Task: Find and review the email from 'Shivani Mehra' in the 'Deleted Items' or 'Archive' folder.
Action: Mouse moved to (80, 245)
Screenshot: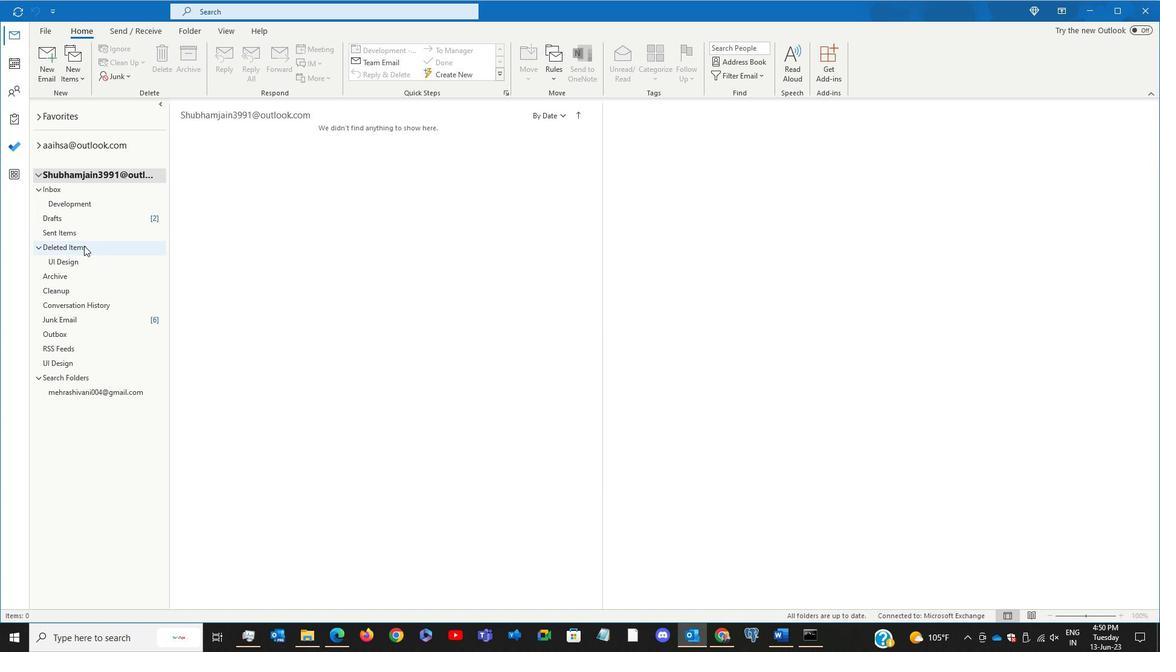 
Action: Mouse pressed left at (80, 245)
Screenshot: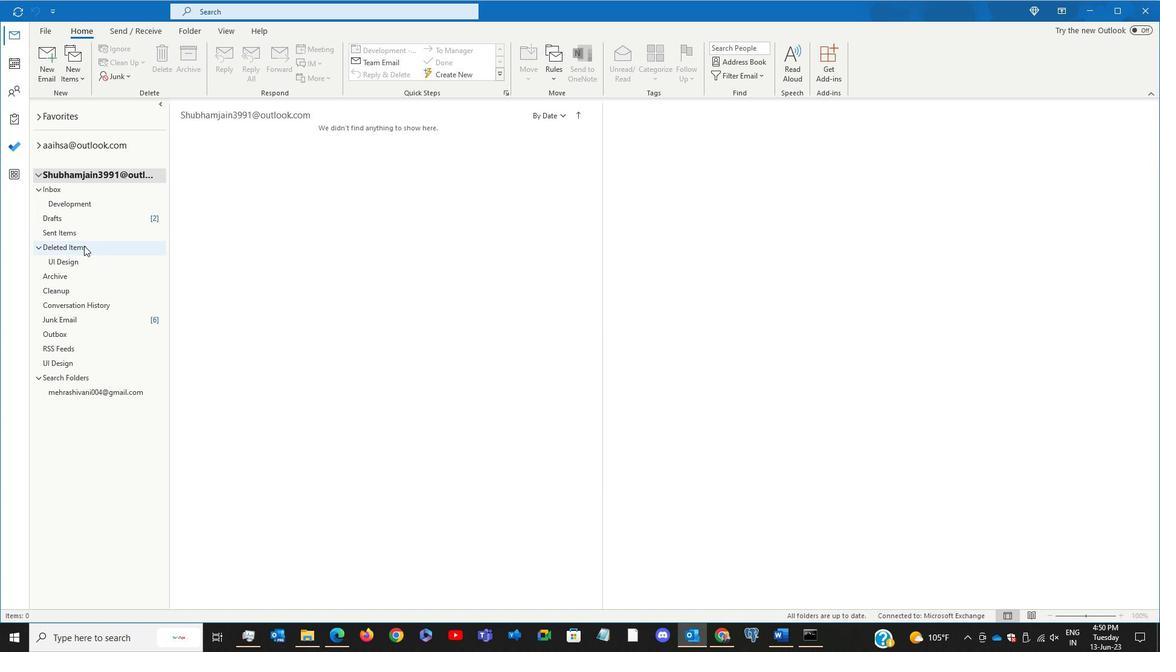
Action: Mouse moved to (204, 65)
Screenshot: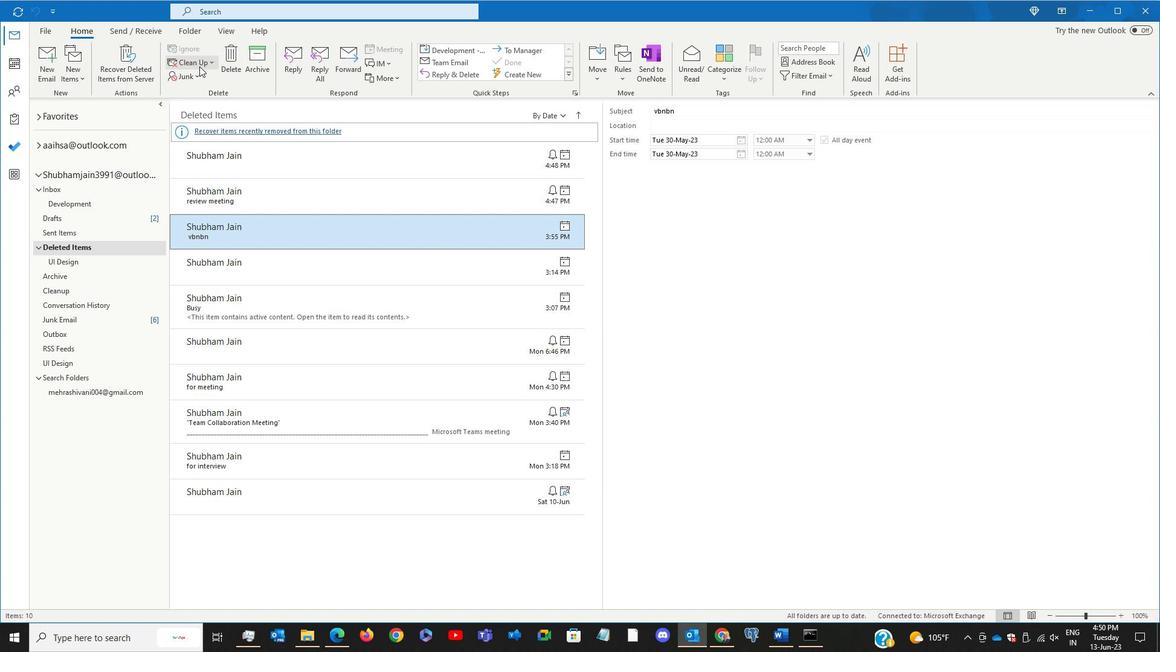 
Action: Mouse pressed left at (204, 65)
Screenshot: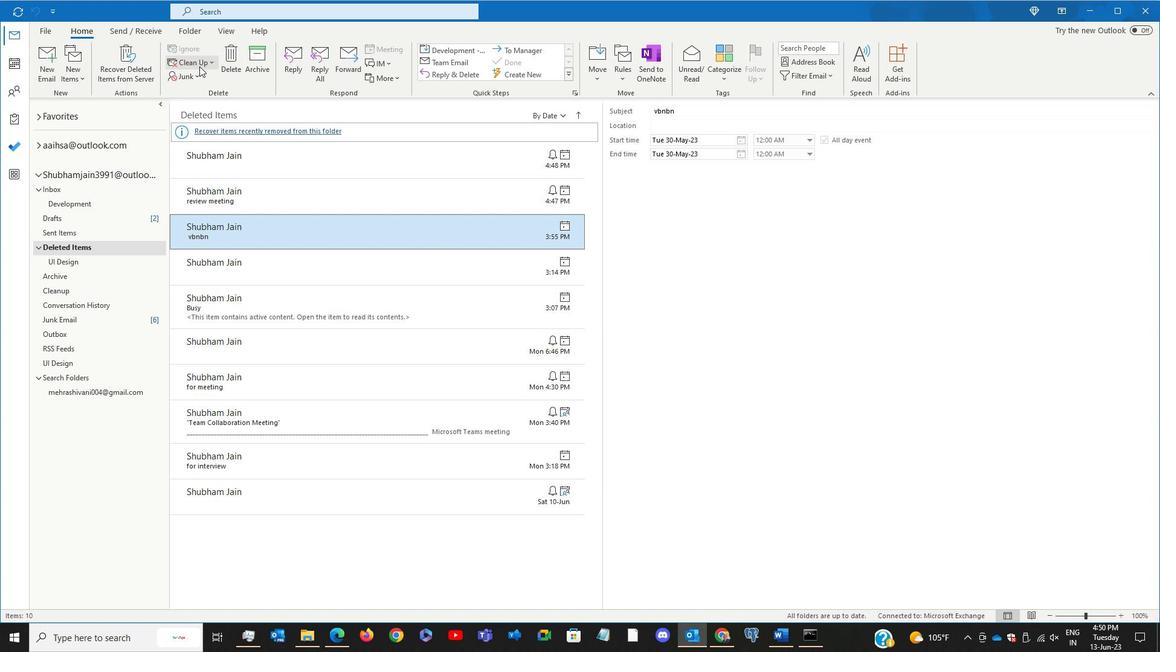 
Action: Mouse moved to (227, 112)
Screenshot: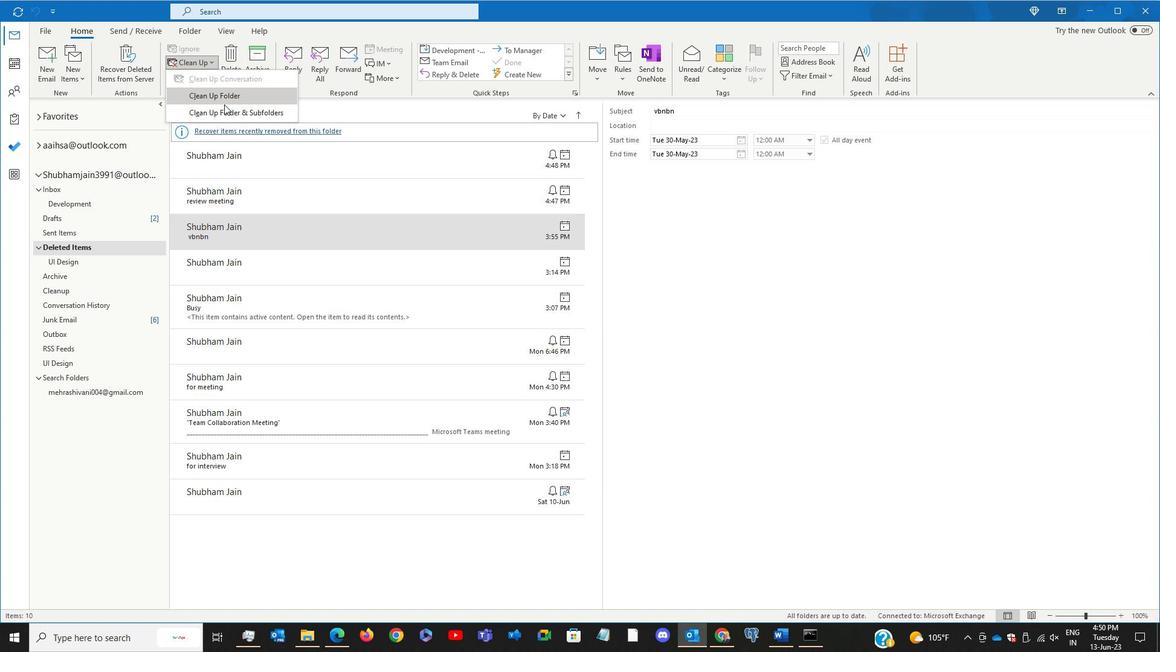 
Action: Mouse pressed left at (227, 112)
Screenshot: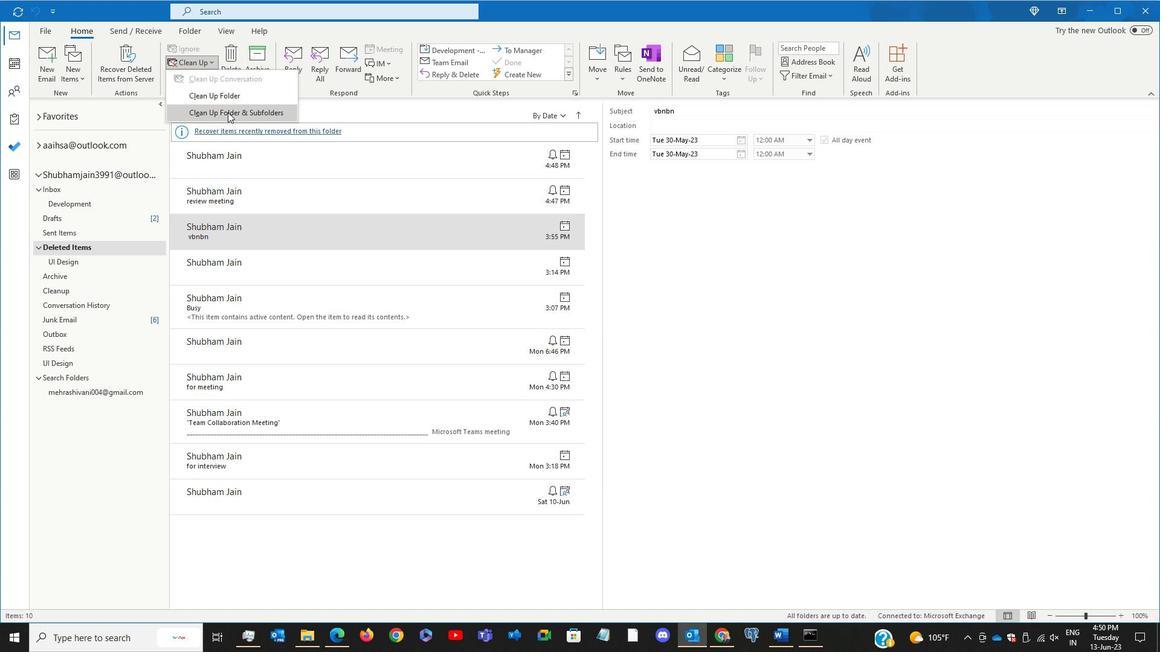 
Action: Mouse moved to (560, 338)
Screenshot: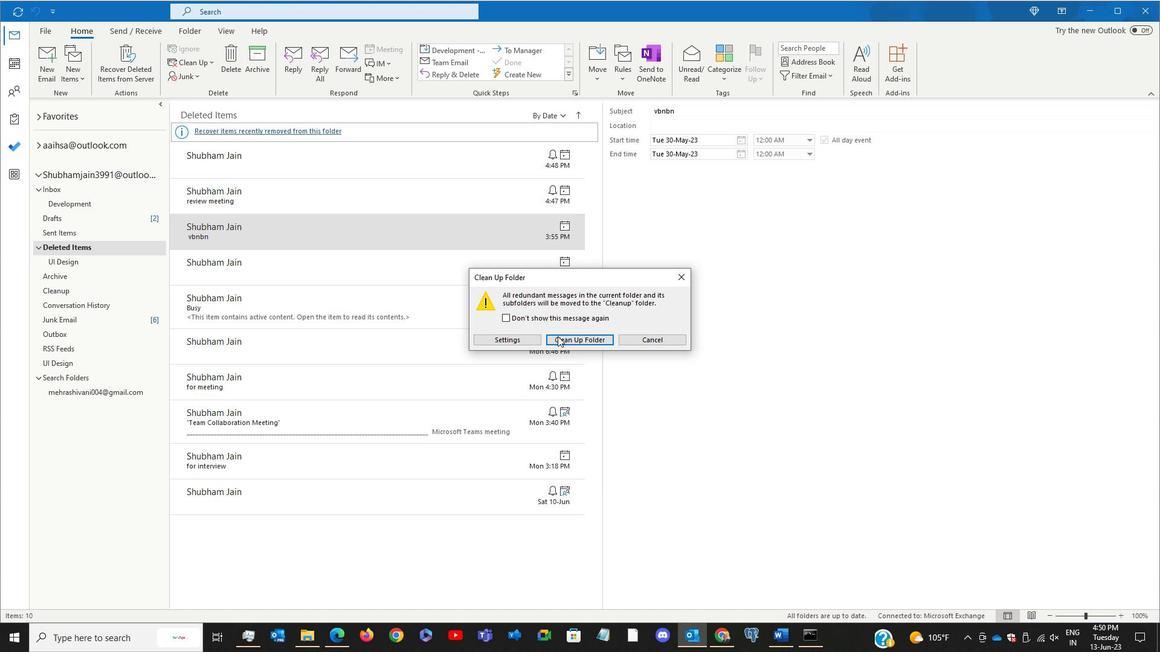 
Action: Mouse pressed left at (560, 338)
Screenshot: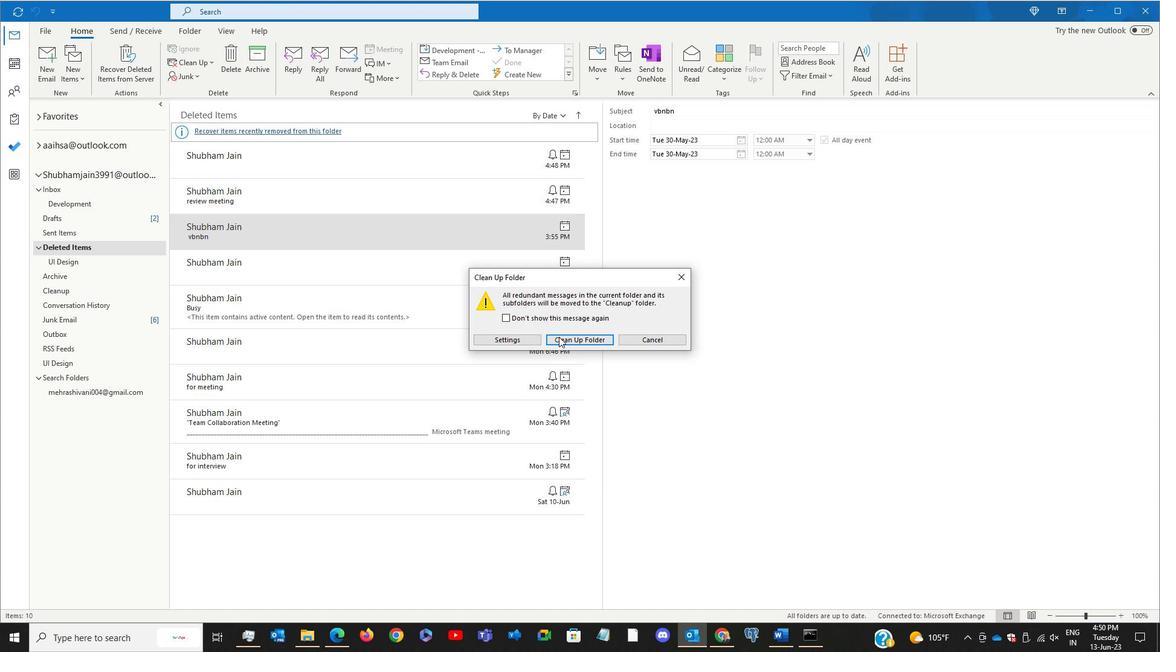 
Action: Mouse moved to (63, 278)
Screenshot: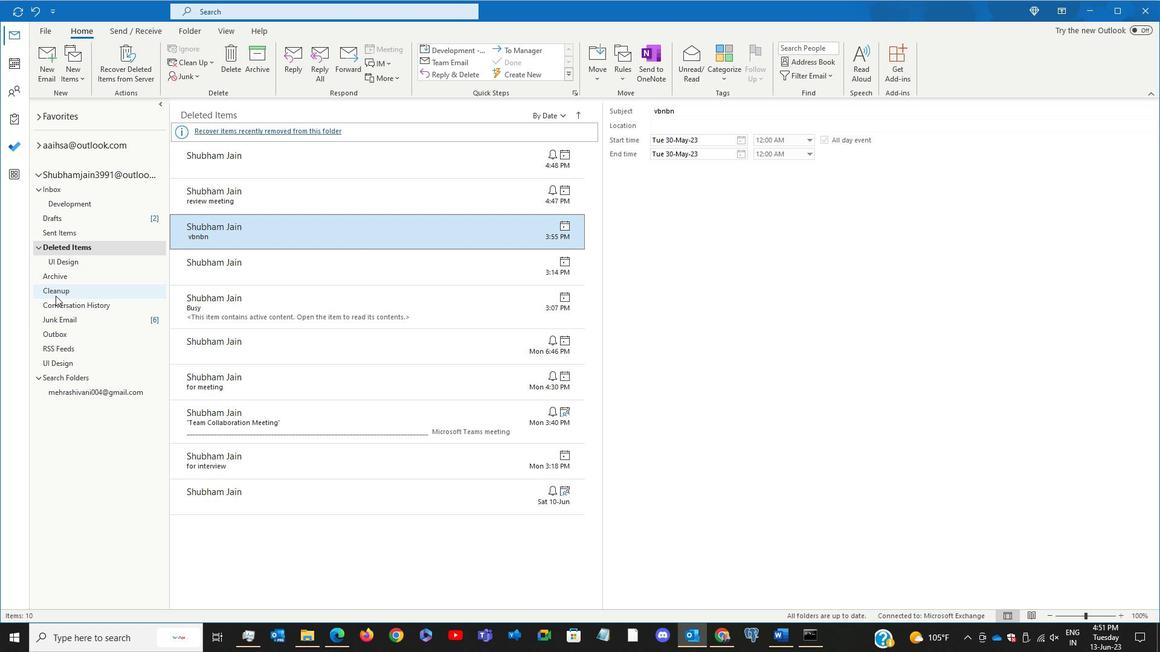 
Action: Mouse pressed left at (63, 278)
Screenshot: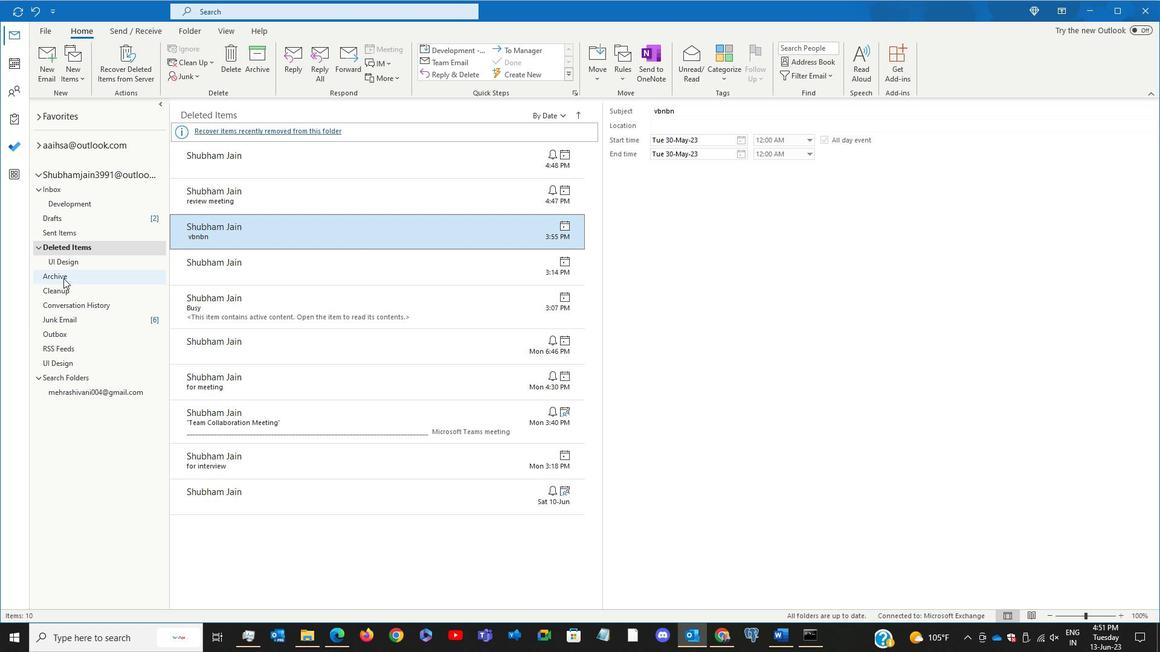 
Action: Mouse moved to (250, 157)
Screenshot: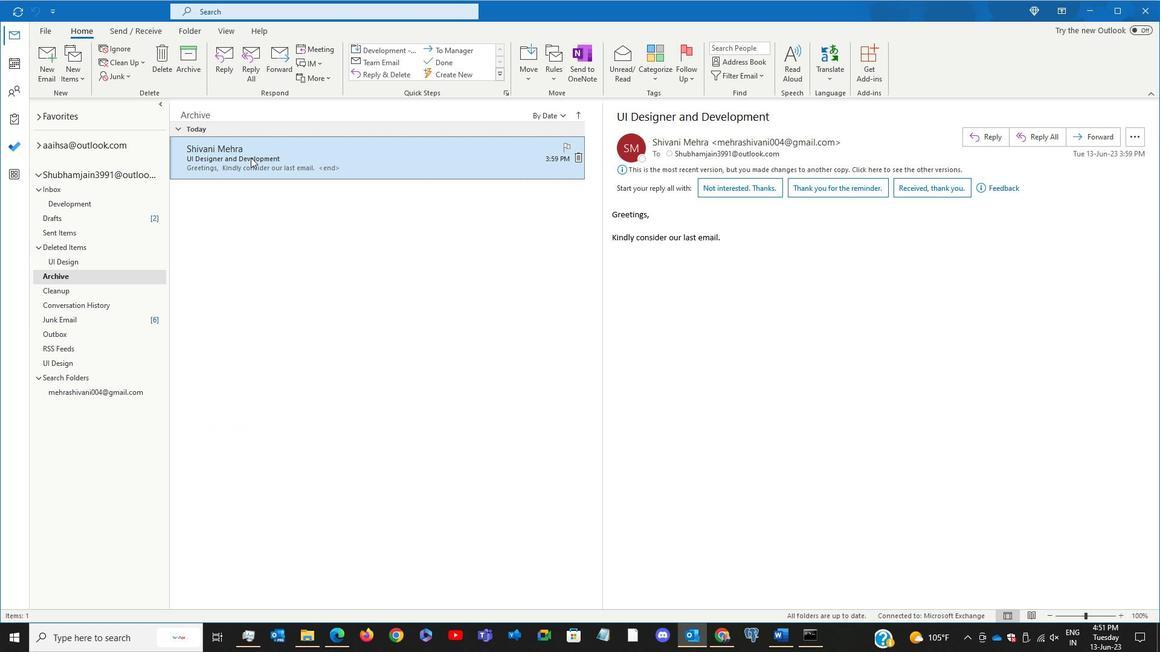 
Action: Mouse pressed left at (250, 157)
Screenshot: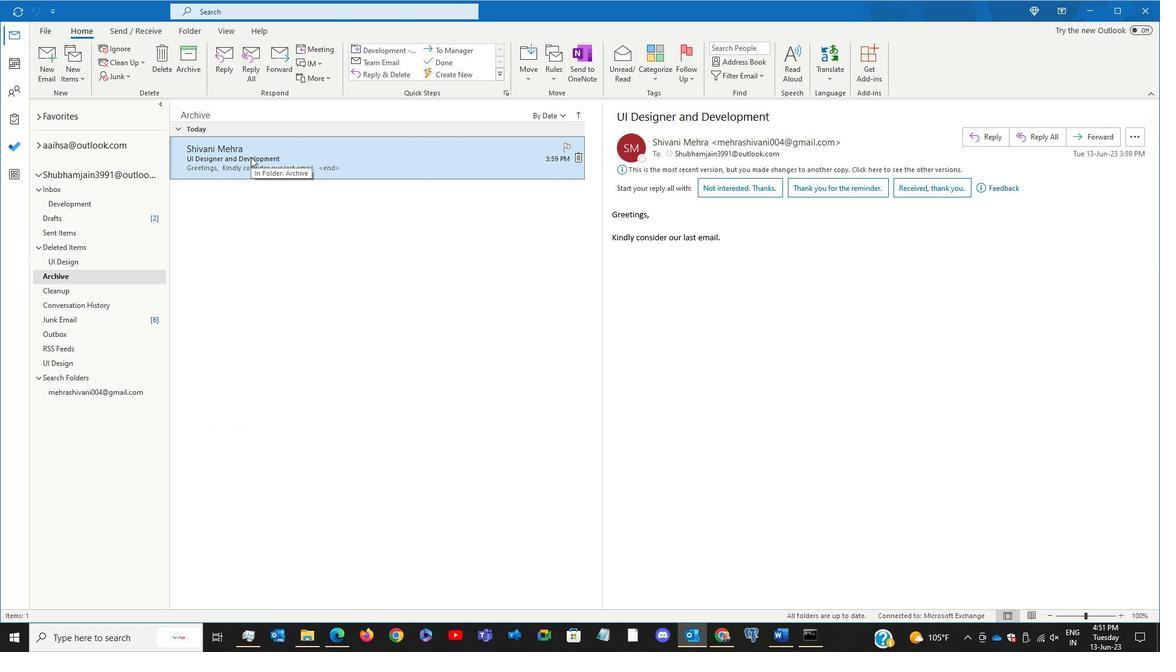 
Action: Mouse moved to (160, 64)
Screenshot: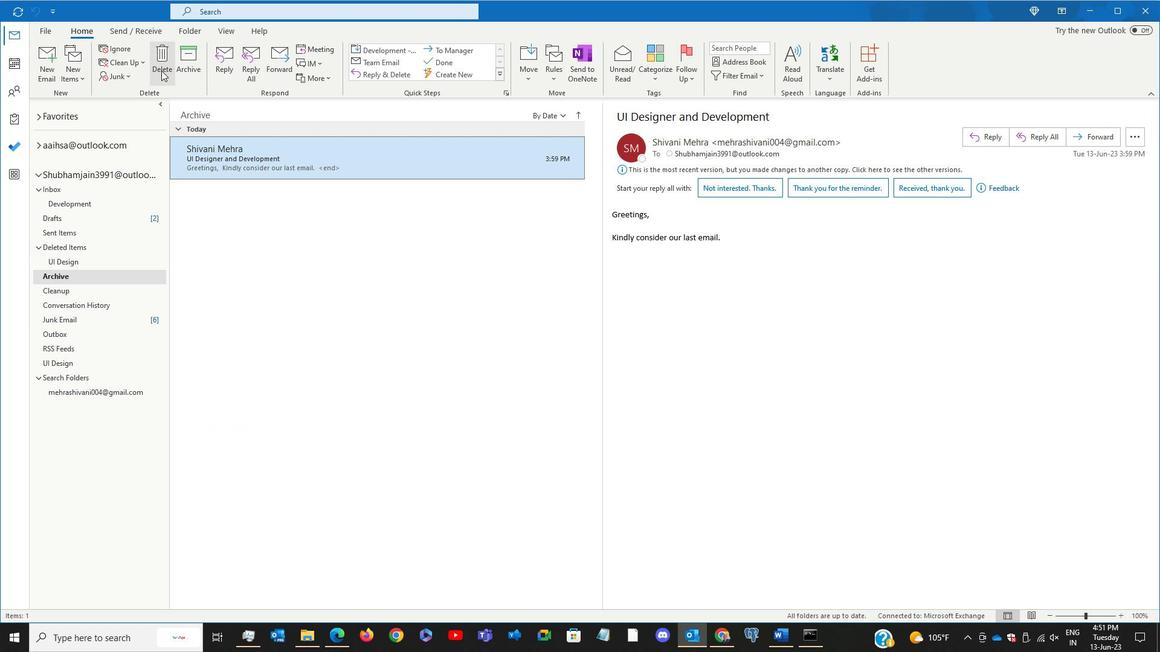 
Action: Mouse pressed left at (160, 64)
Screenshot: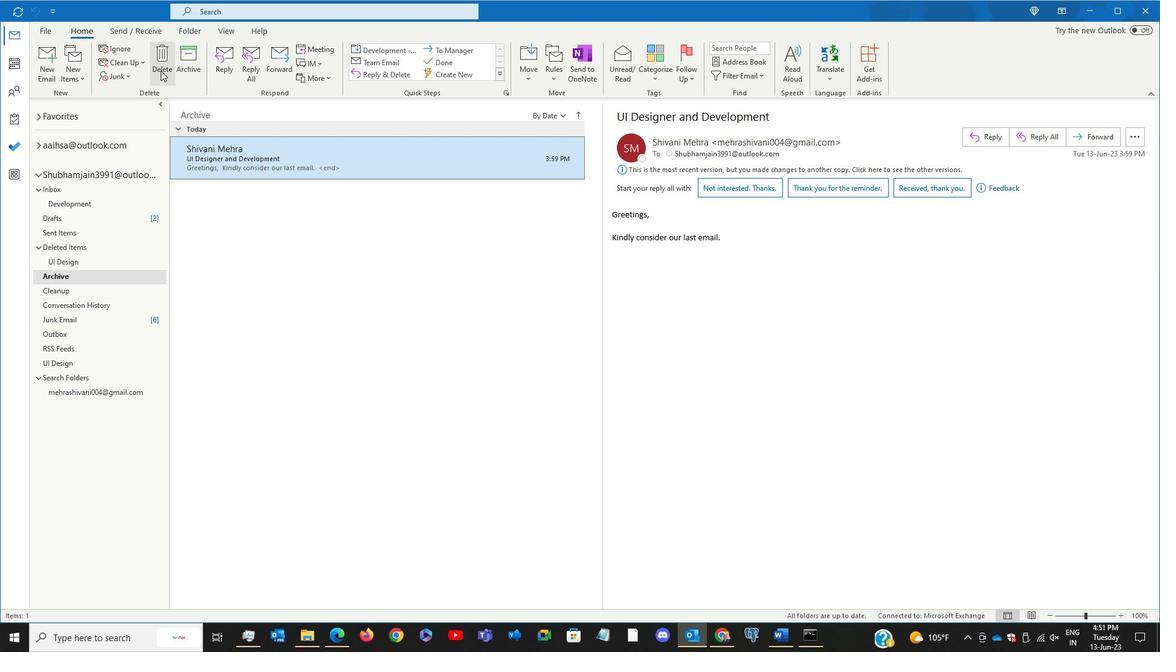 
